 Task: Calculate the distance between San Francisco and Big Sur.
Action: Key pressed san<Key.space>
Screenshot: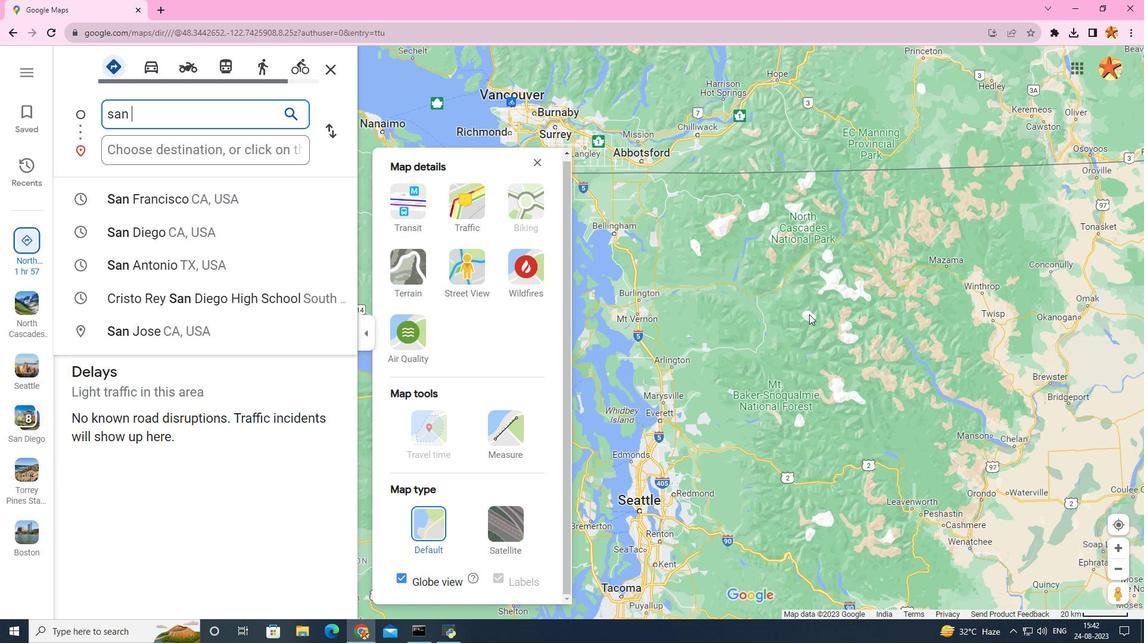
Action: Mouse moved to (149, 205)
Screenshot: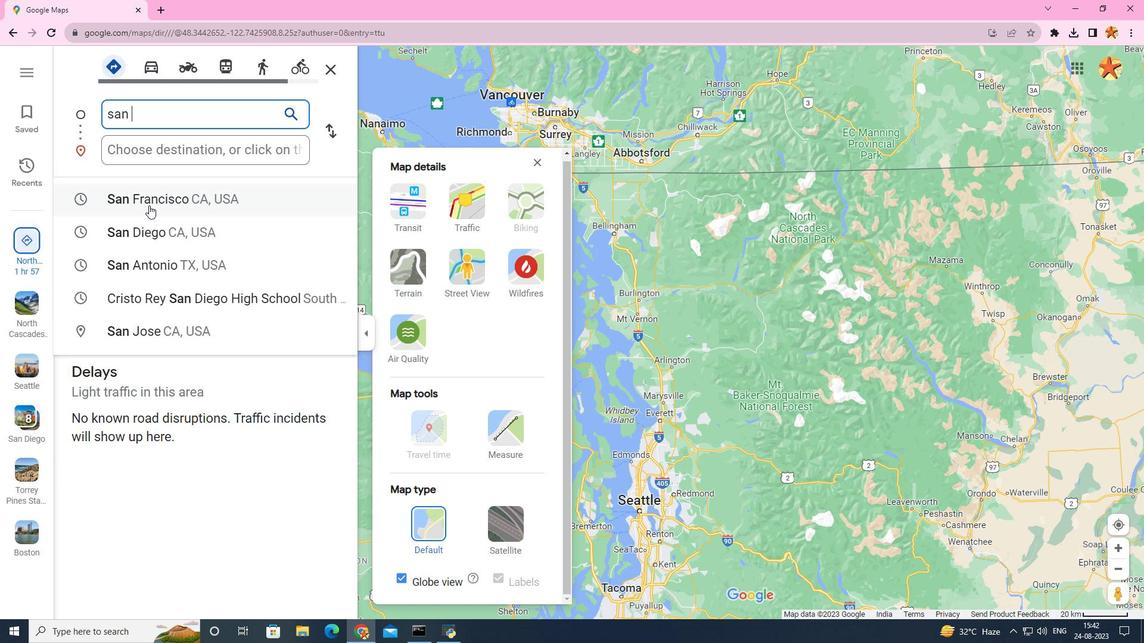 
Action: Mouse pressed left at (149, 205)
Screenshot: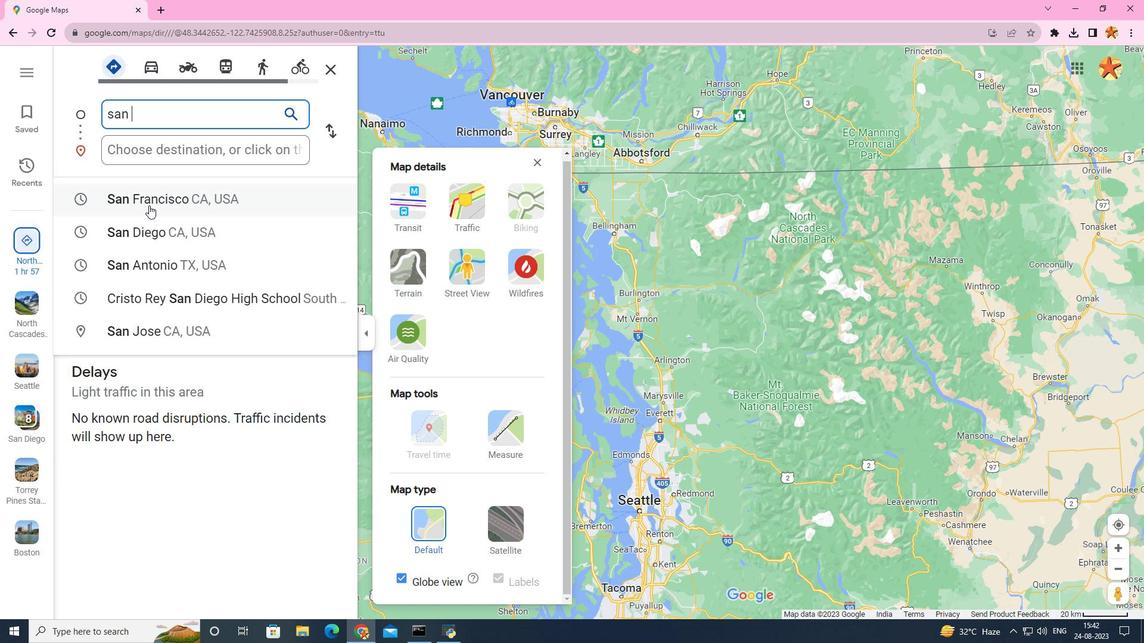 
Action: Mouse moved to (217, 150)
Screenshot: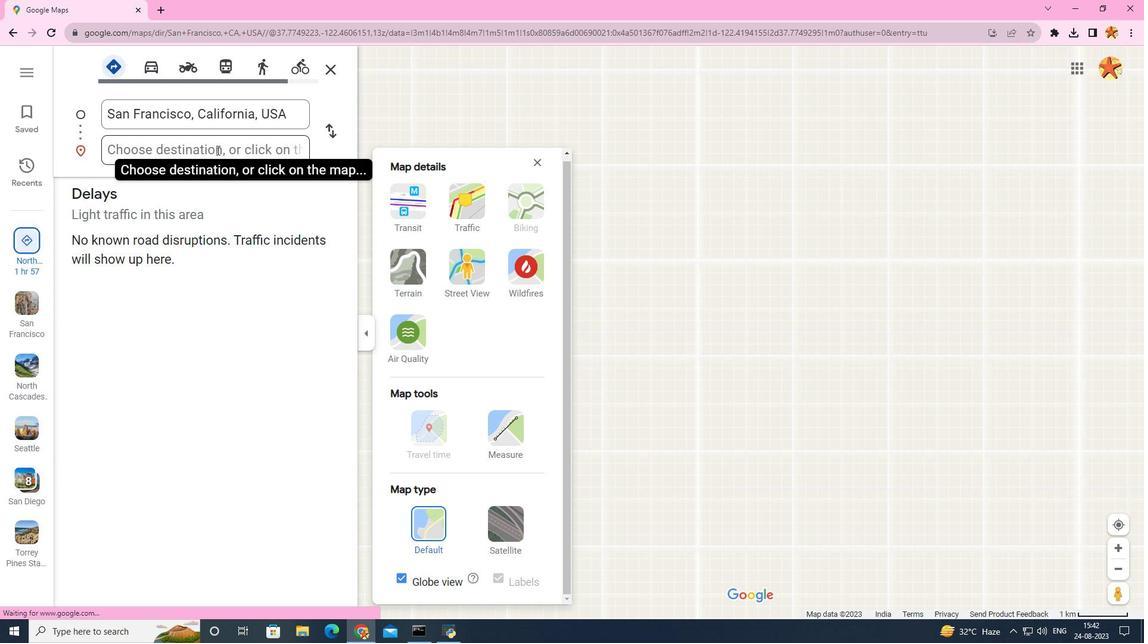 
Action: Mouse pressed left at (217, 150)
Screenshot: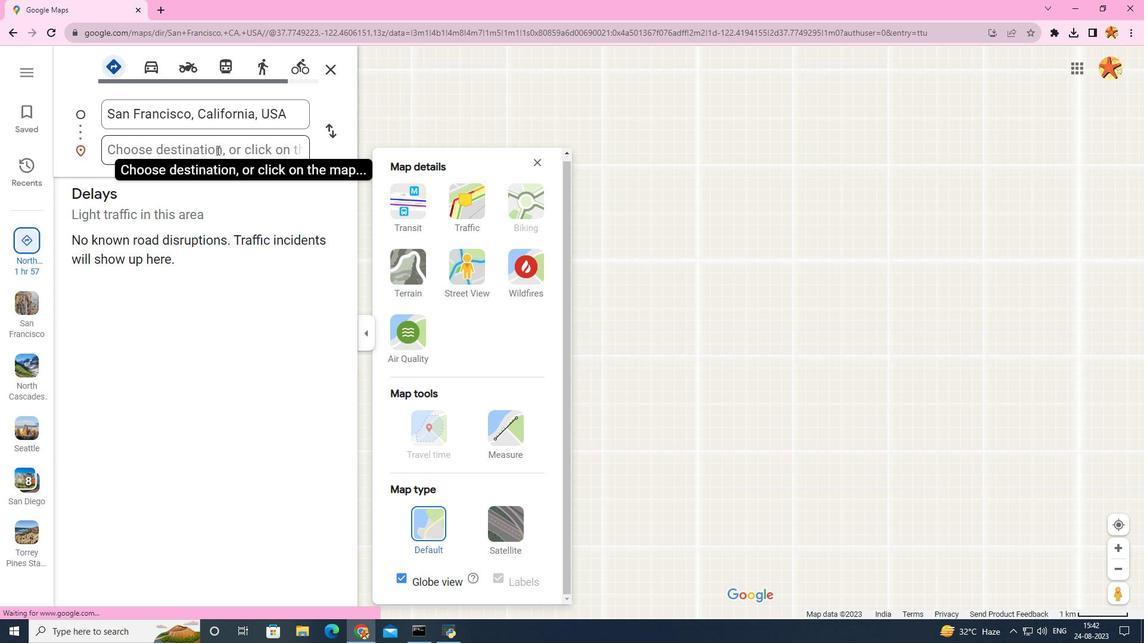 
Action: Mouse moved to (225, 150)
Screenshot: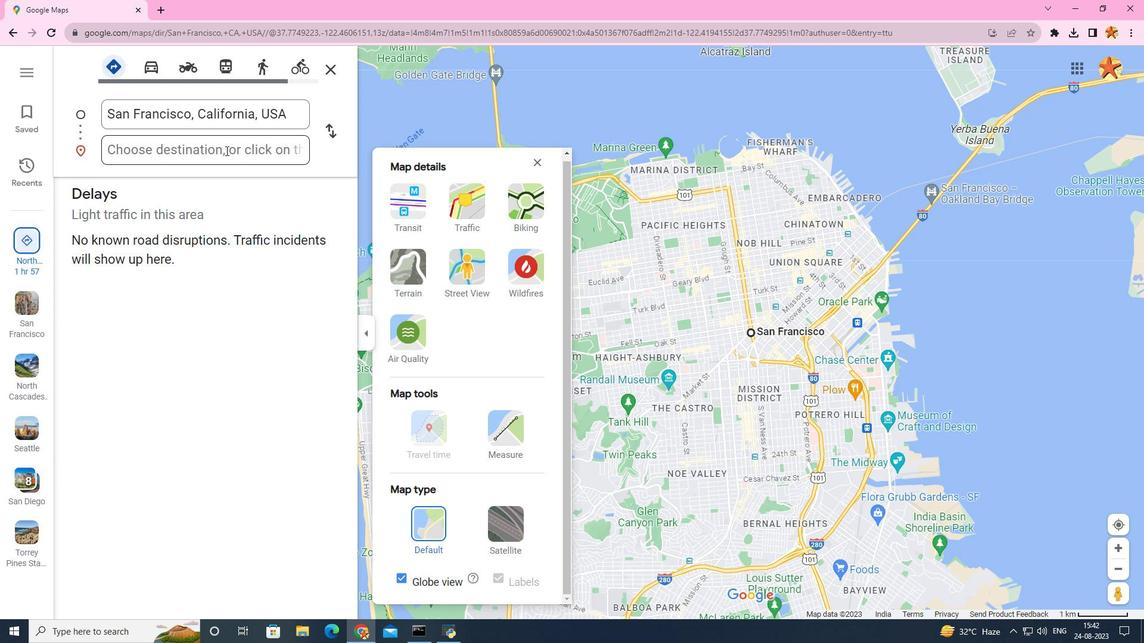 
Action: Key pressed <Key.caps_lock>B<Key.caps_lock>ig<Key.space>
Screenshot: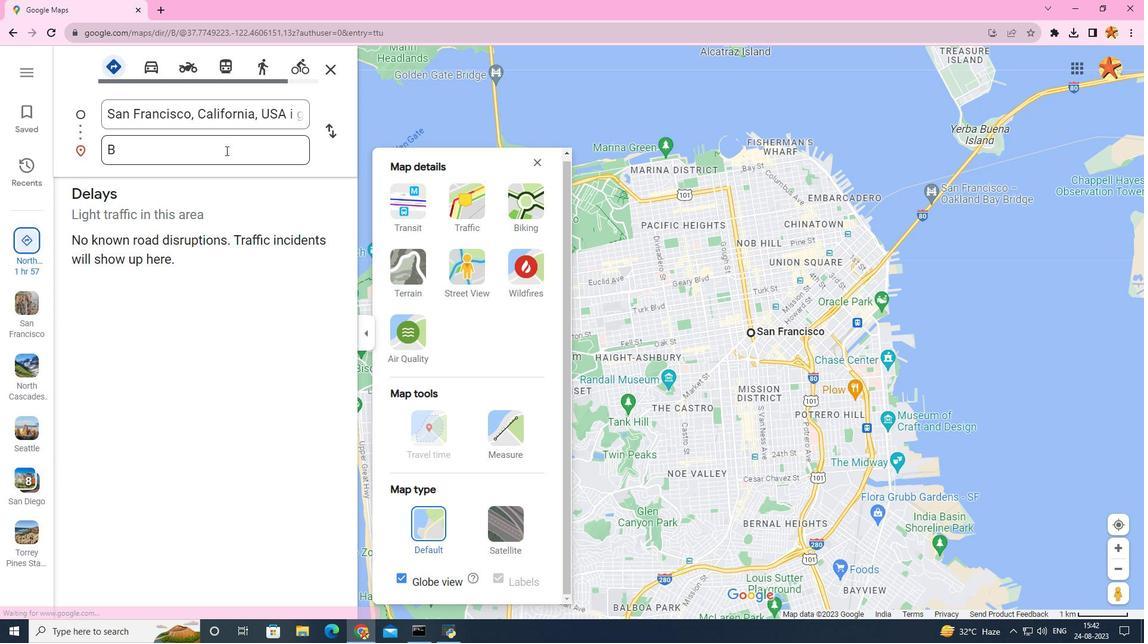 
Action: Mouse pressed left at (225, 150)
Screenshot: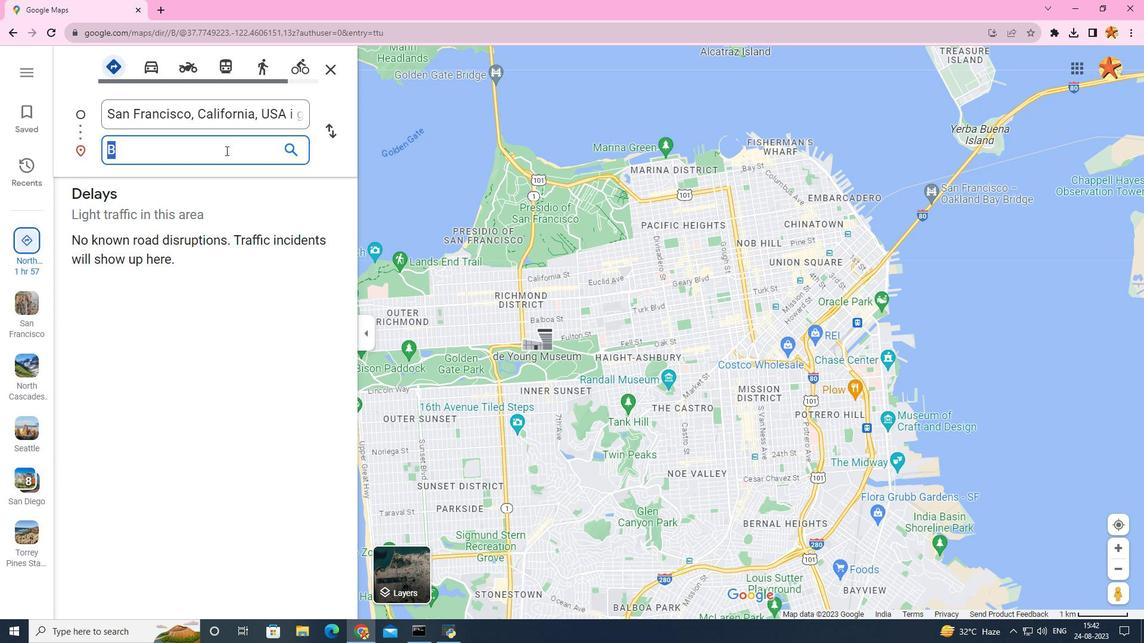 
Action: Mouse pressed left at (225, 150)
Screenshot: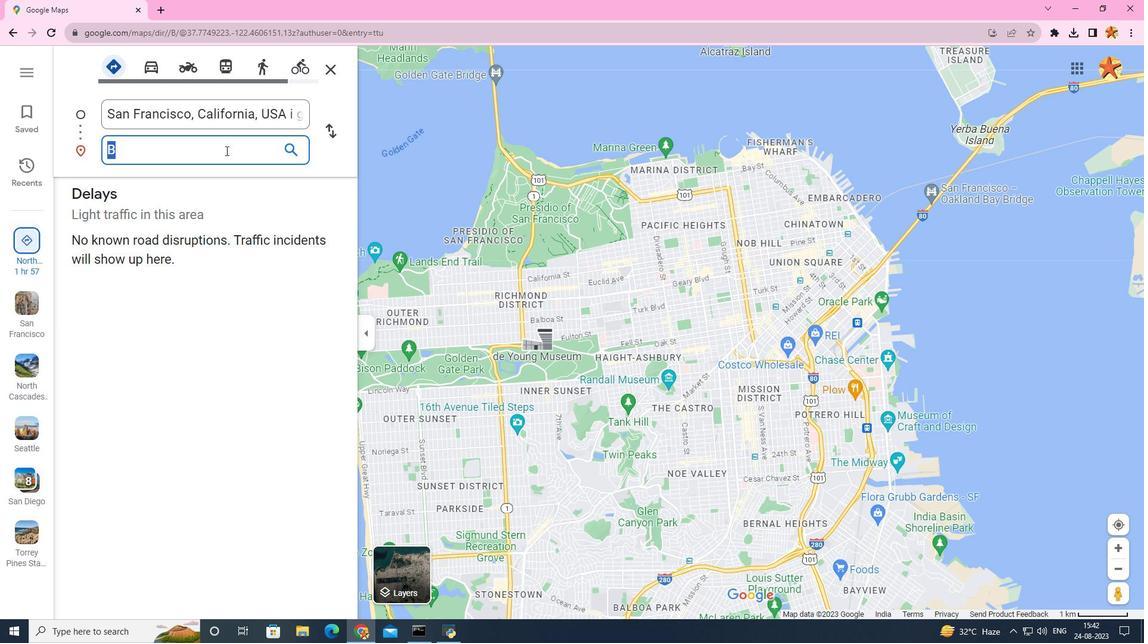 
Action: Mouse pressed left at (225, 150)
Screenshot: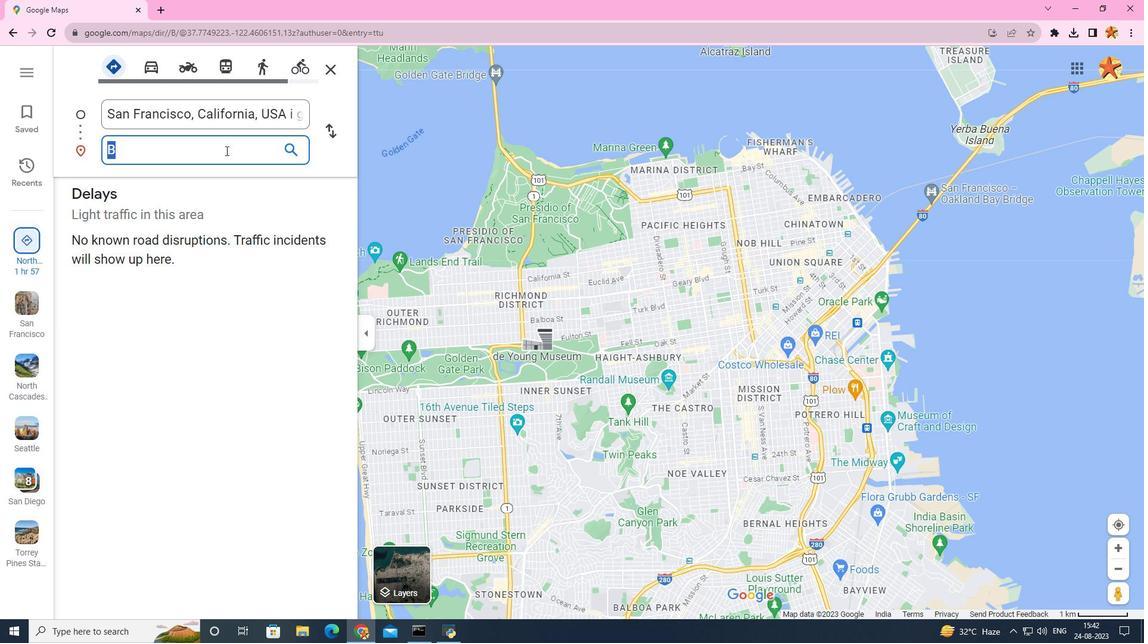 
Action: Mouse moved to (204, 160)
Screenshot: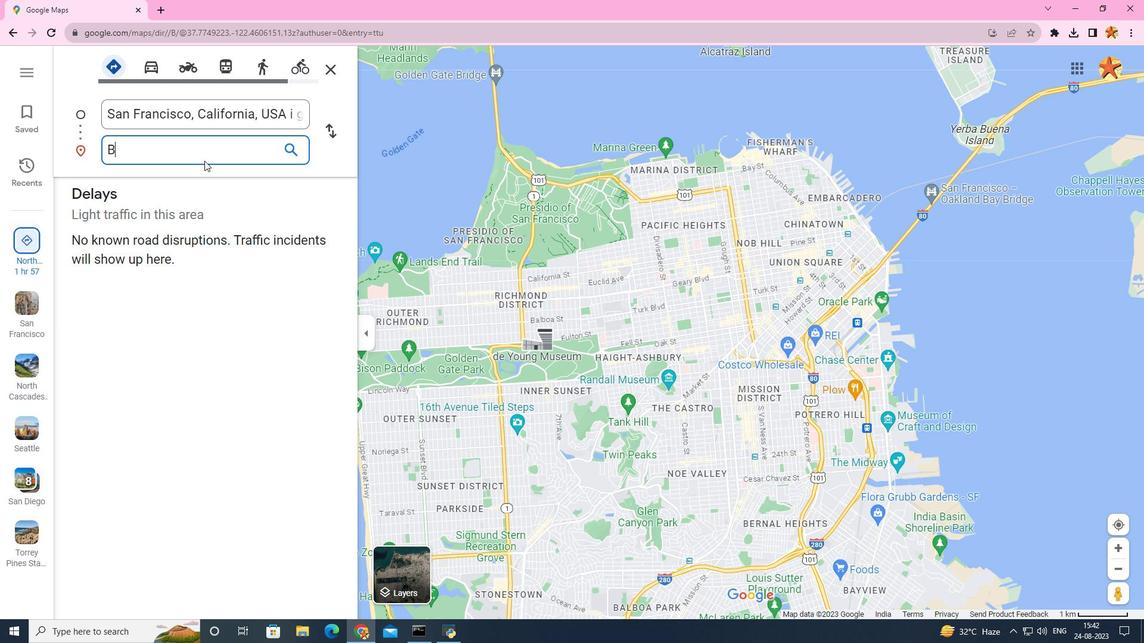 
Action: Key pressed i
Screenshot: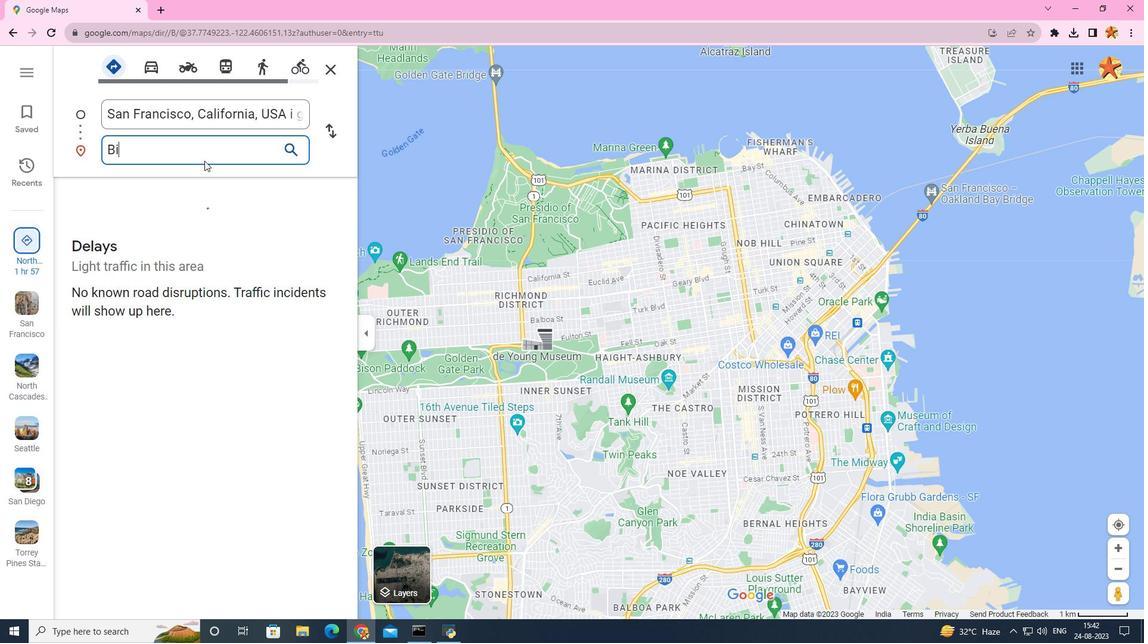 
Action: Mouse moved to (180, 266)
Screenshot: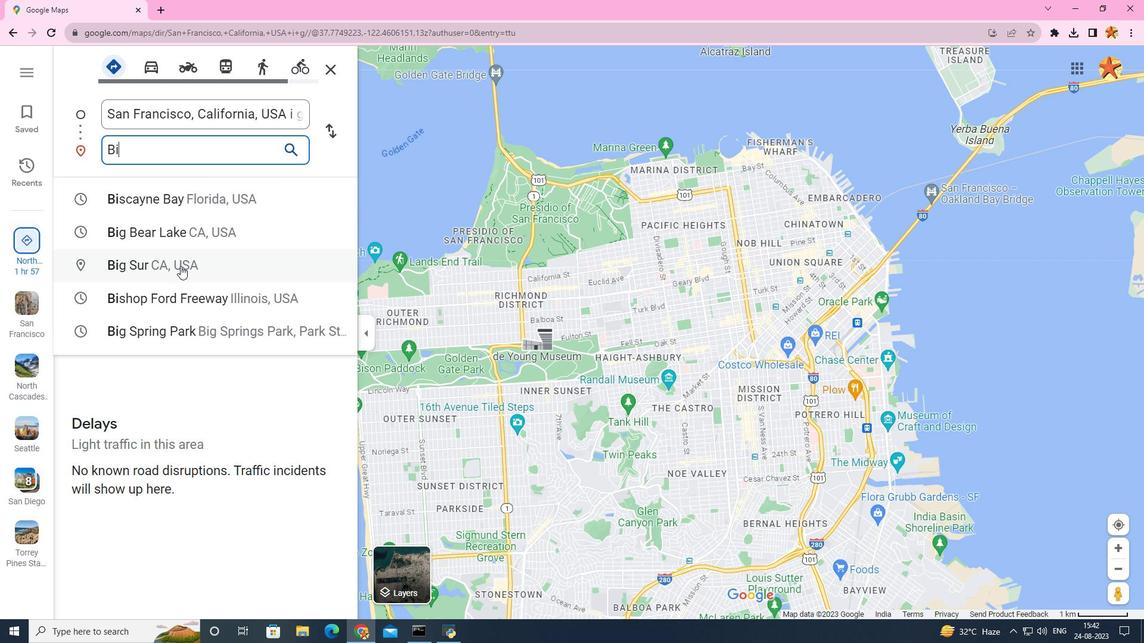 
Action: Mouse pressed left at (180, 266)
Screenshot: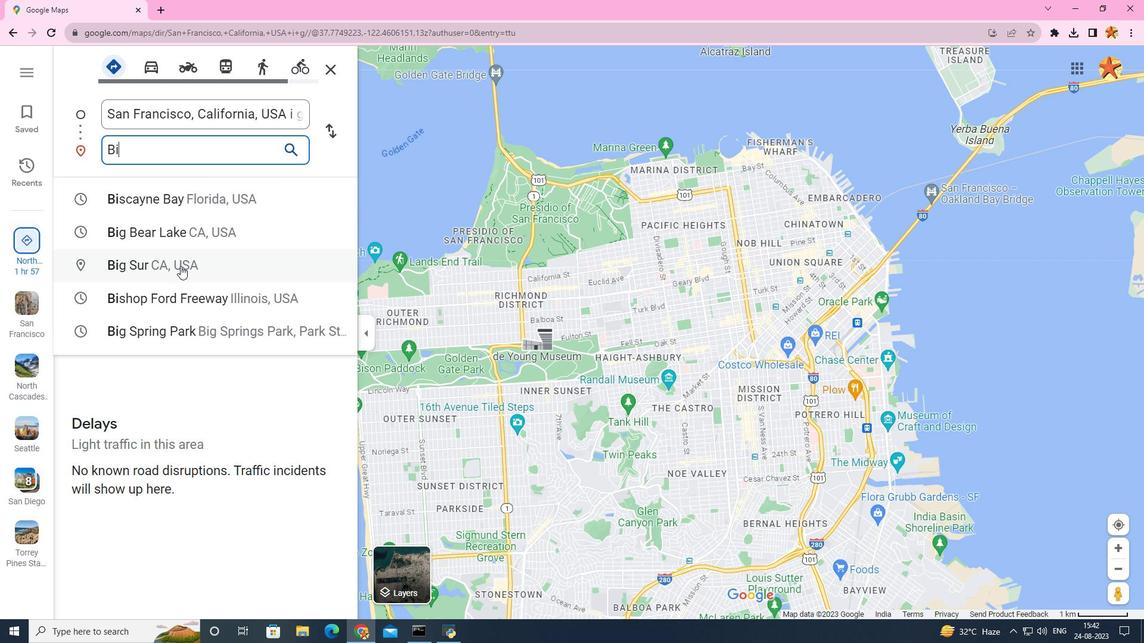 
Action: Mouse moved to (200, 118)
Screenshot: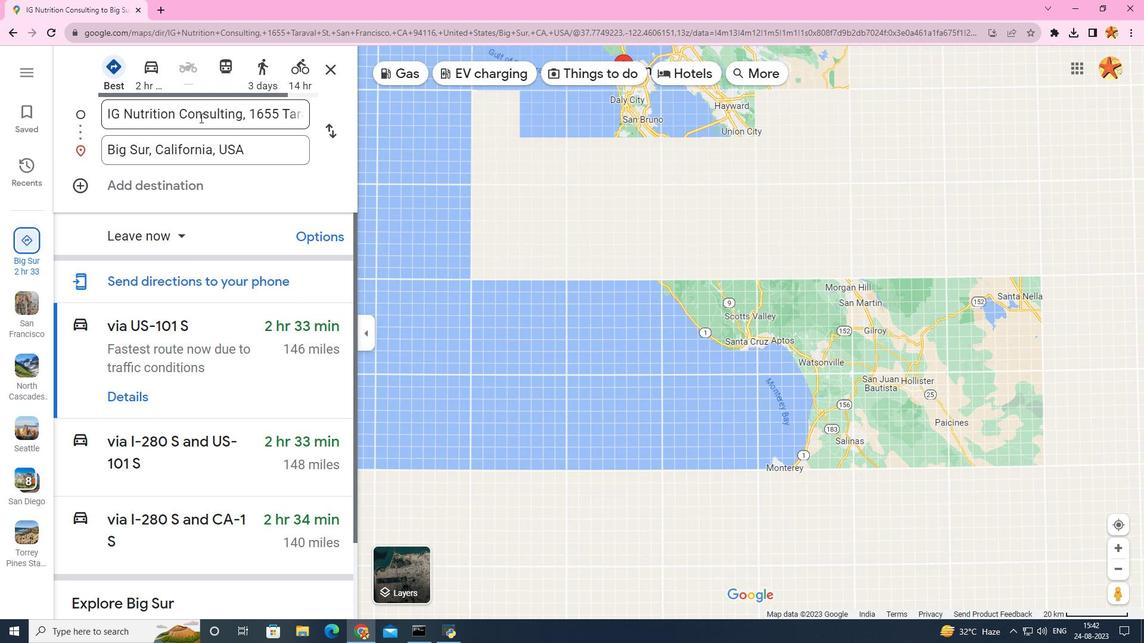 
Action: Mouse pressed left at (200, 118)
Screenshot: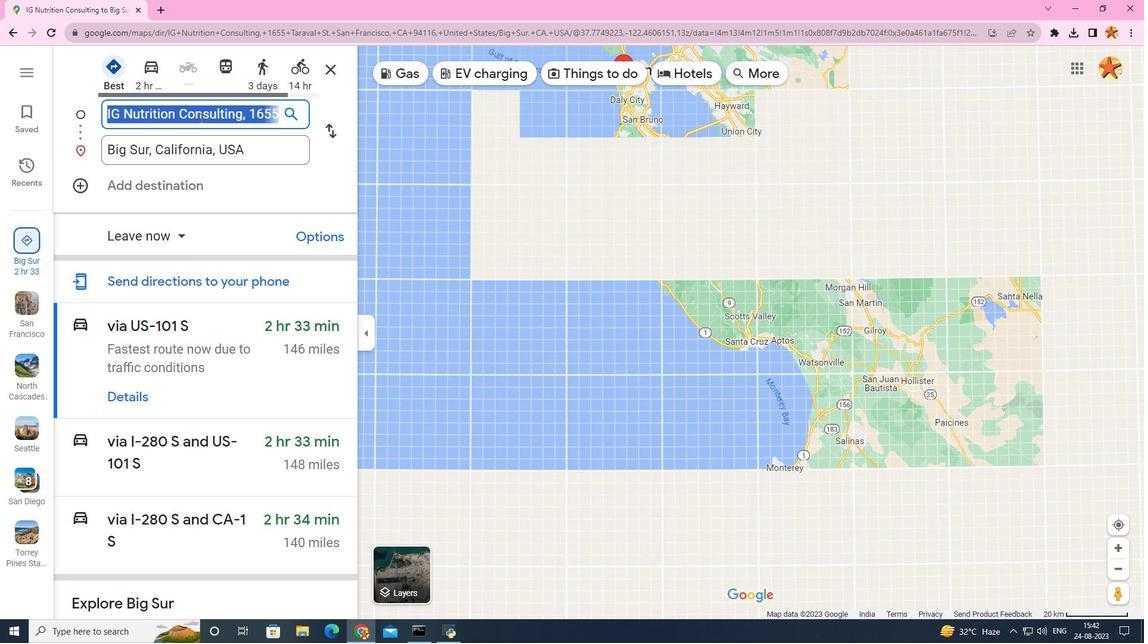
Action: Mouse moved to (201, 117)
Screenshot: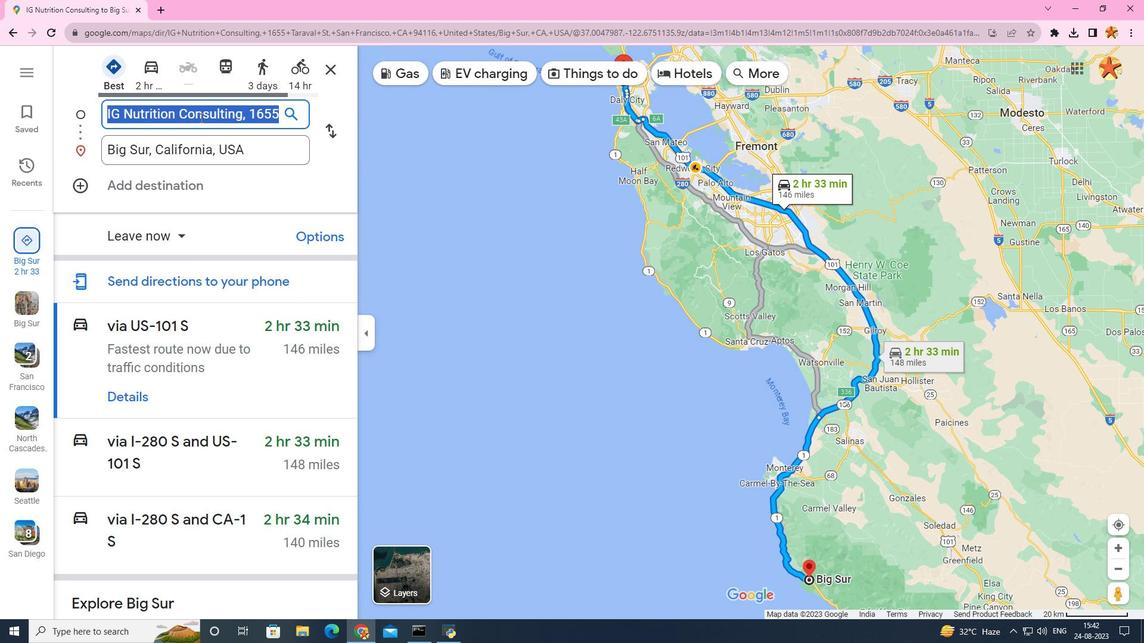
Action: Key pressed san
Screenshot: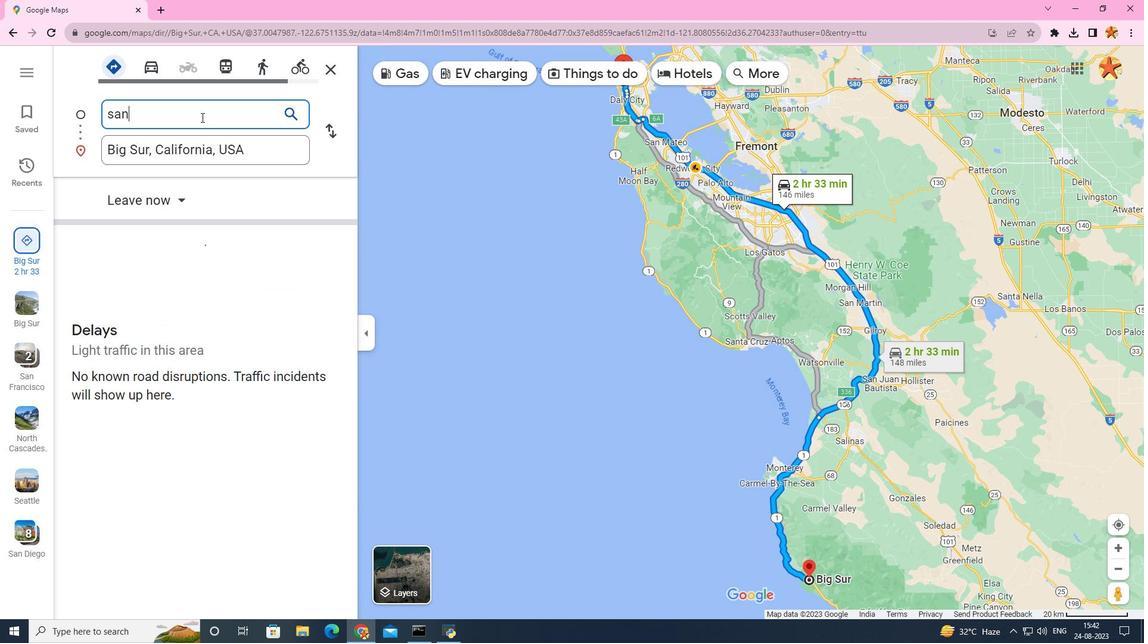 
Action: Mouse moved to (190, 206)
Screenshot: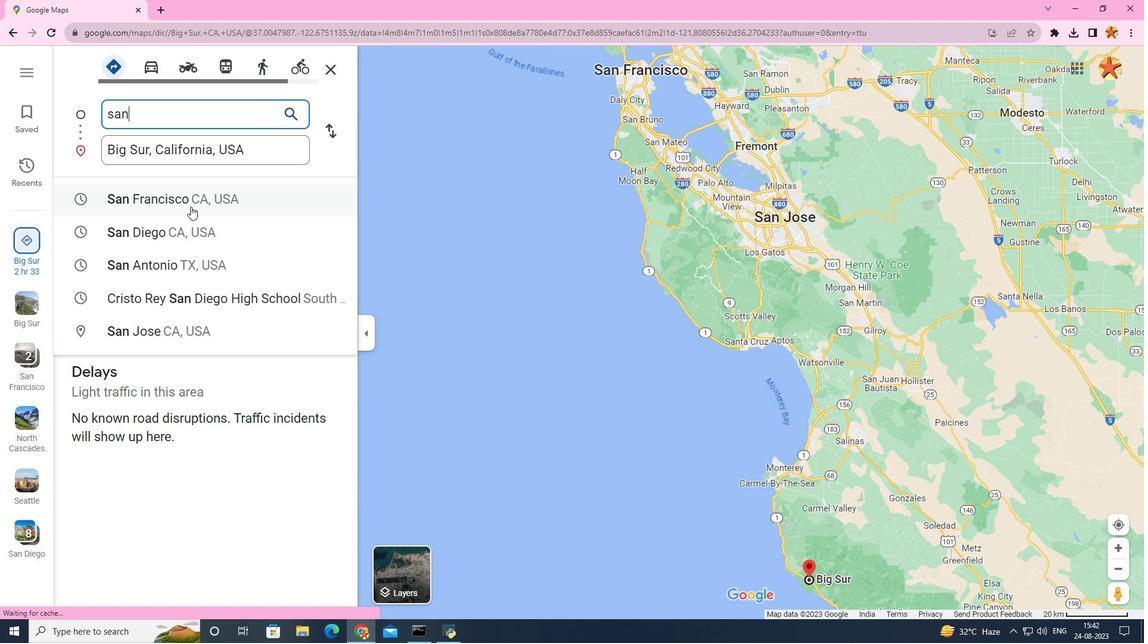 
Action: Mouse pressed left at (190, 206)
Screenshot: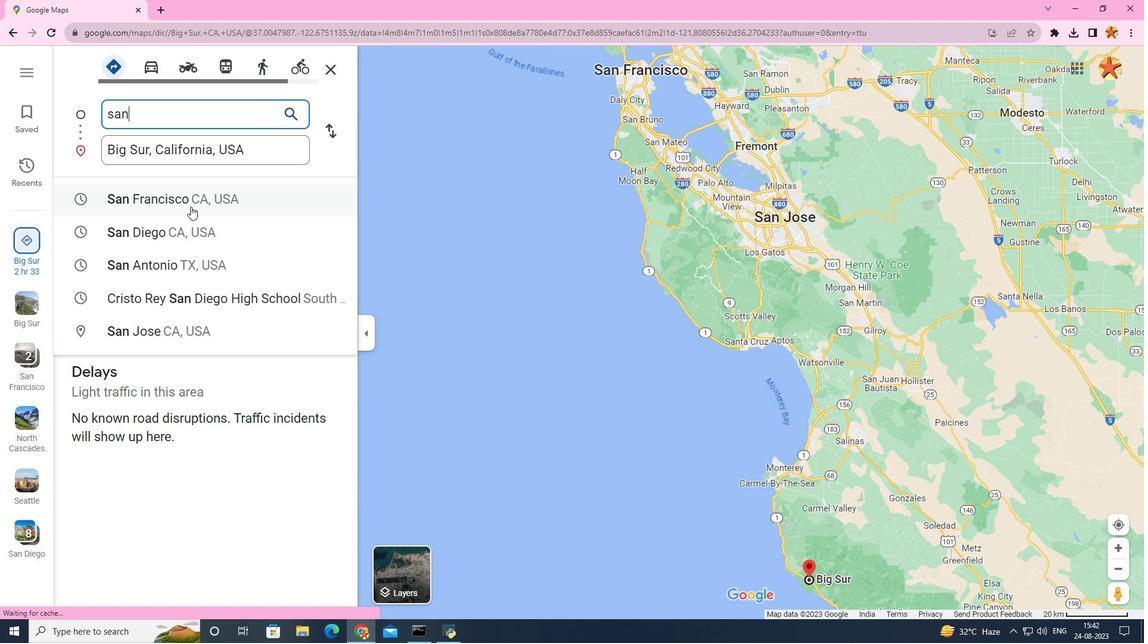 
Action: Mouse moved to (726, 200)
Screenshot: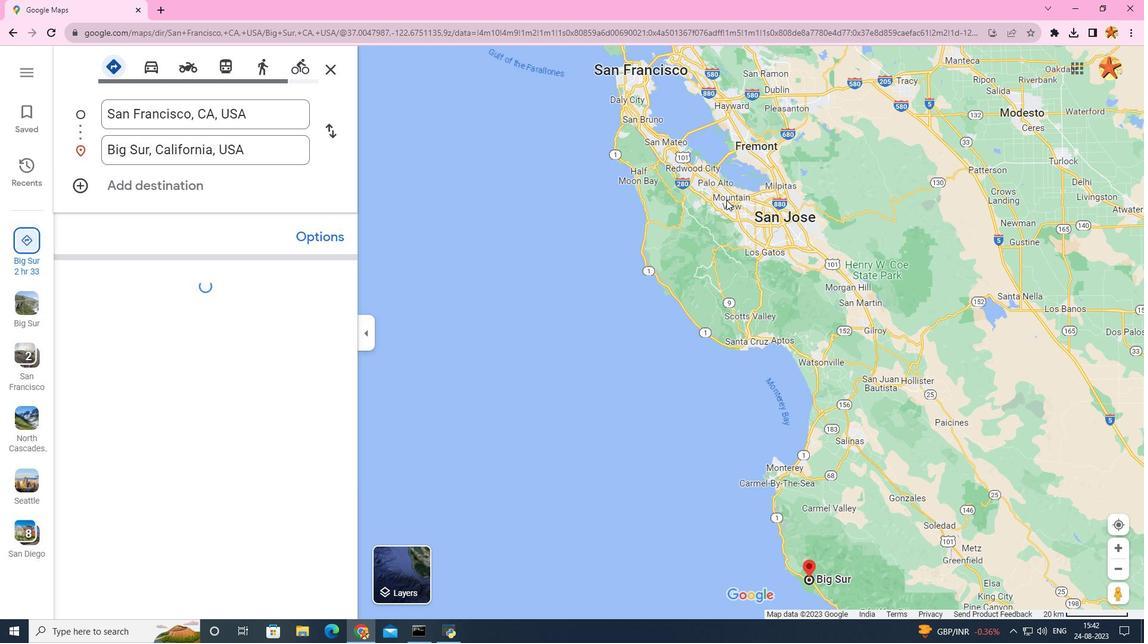 
Action: Mouse scrolled (726, 200) with delta (0, 0)
Screenshot: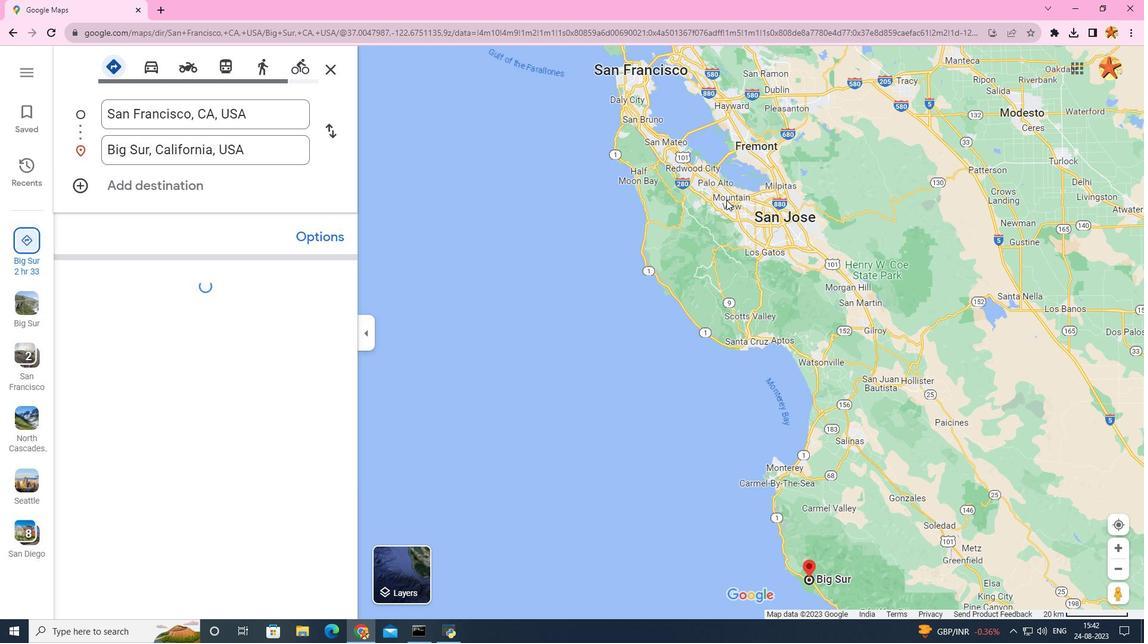 
Action: Mouse scrolled (726, 200) with delta (0, 0)
Screenshot: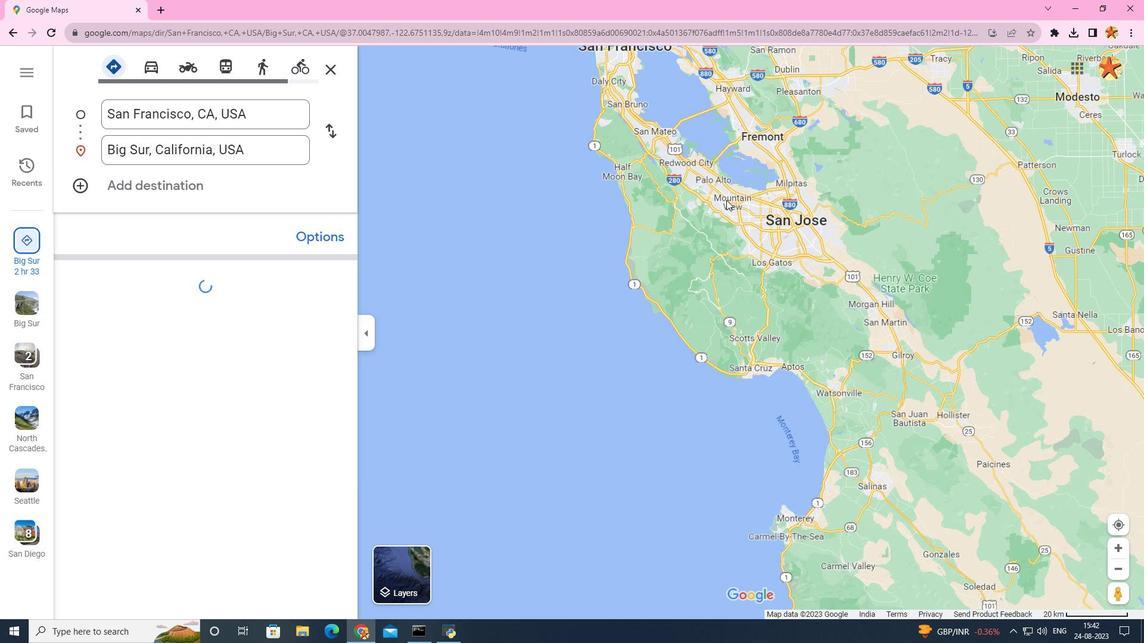 
Action: Mouse scrolled (726, 200) with delta (0, 0)
Screenshot: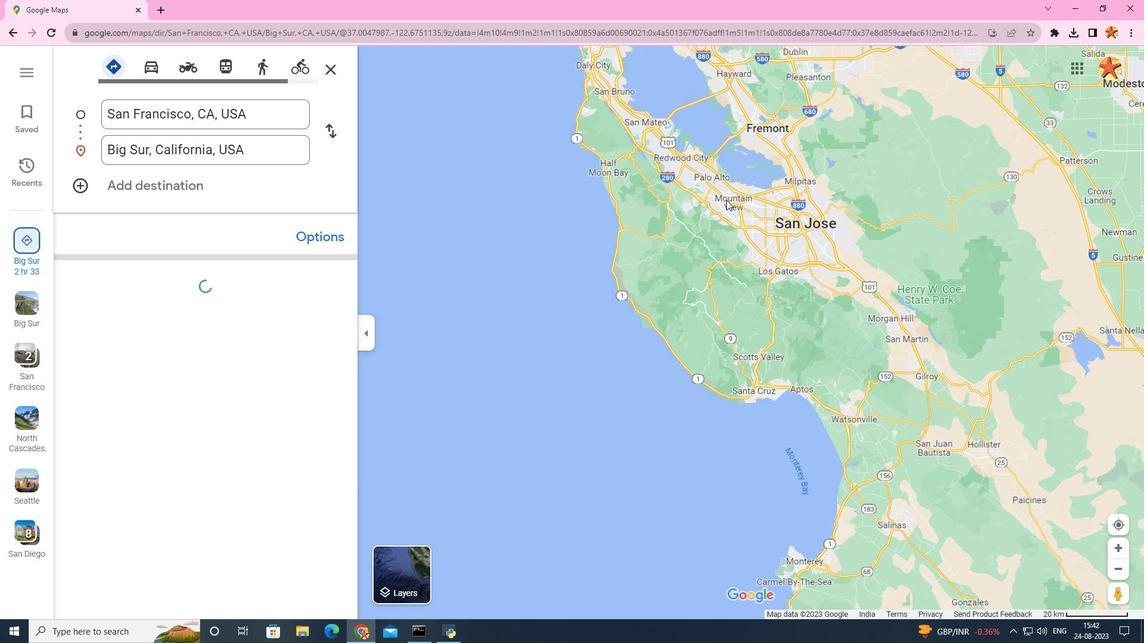 
Action: Mouse scrolled (726, 199) with delta (0, 0)
Screenshot: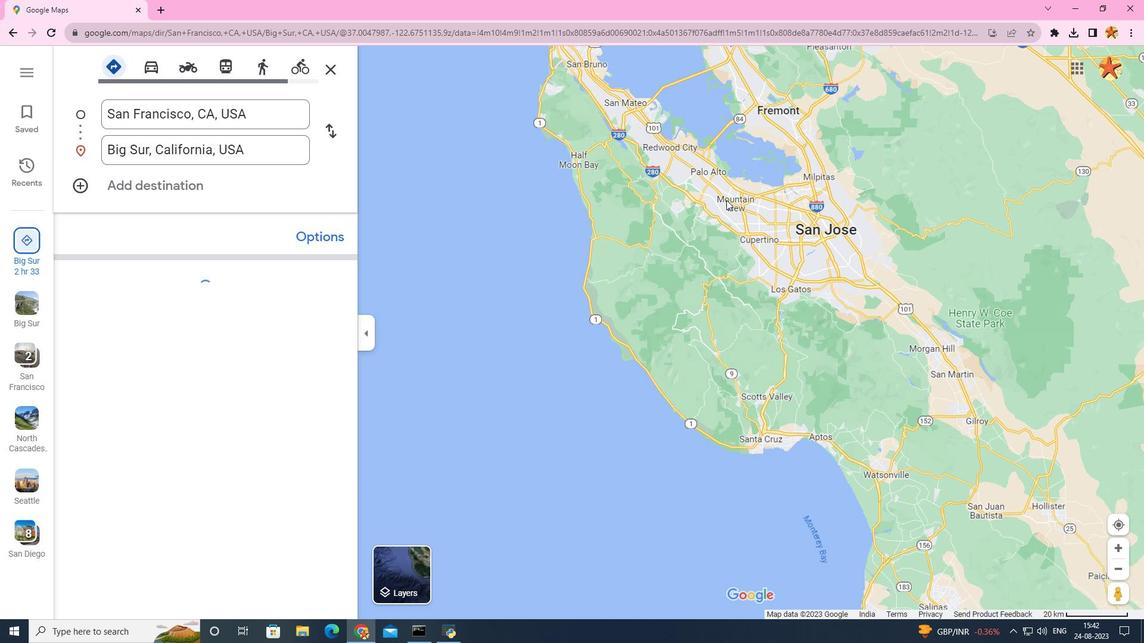 
Action: Mouse scrolled (726, 199) with delta (0, 0)
Screenshot: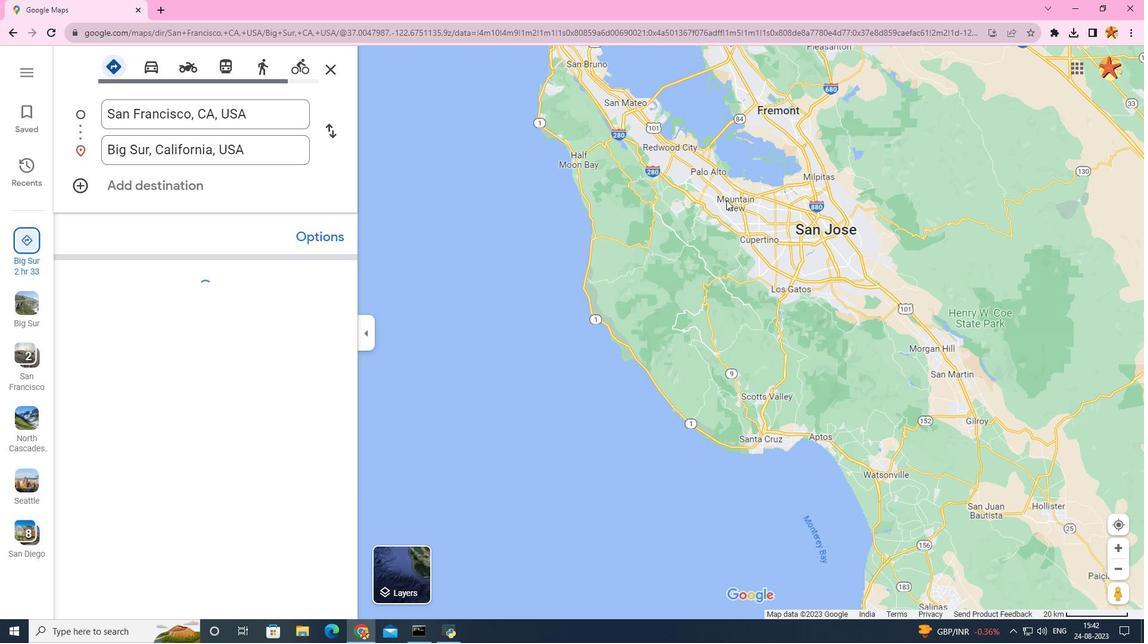 
Action: Mouse scrolled (726, 199) with delta (0, 0)
Screenshot: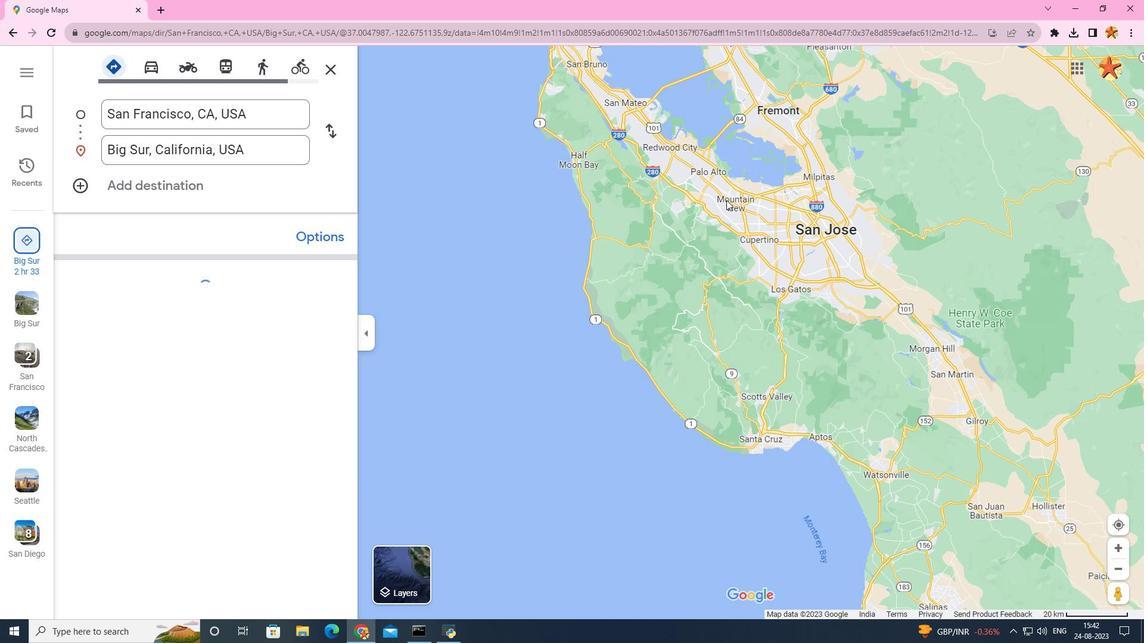 
Action: Mouse scrolled (726, 199) with delta (0, 0)
Screenshot: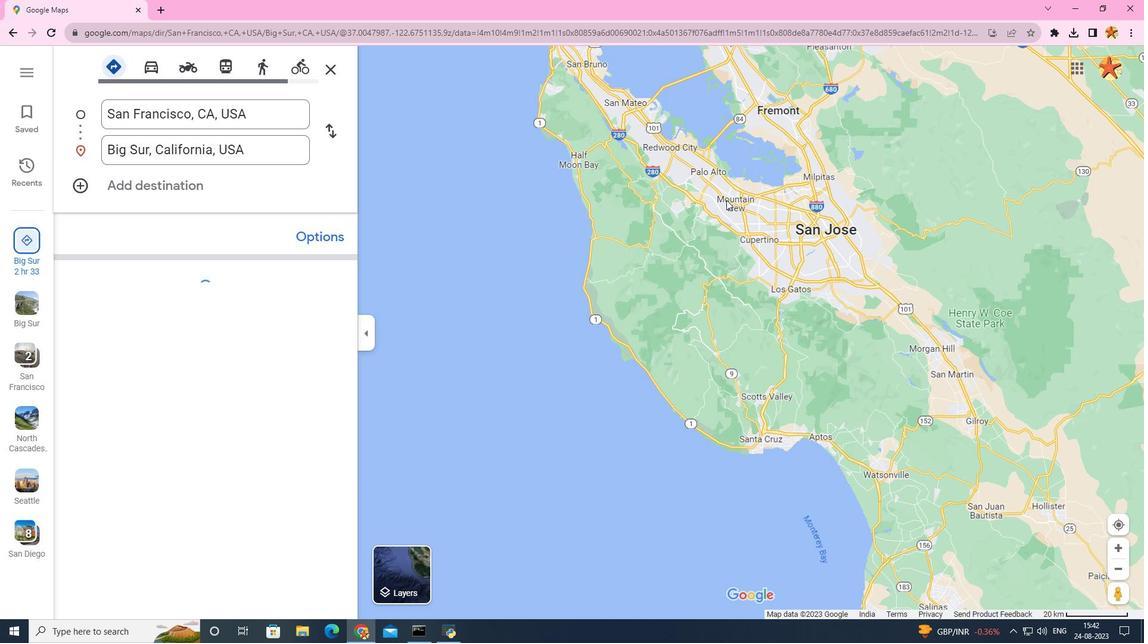 
Action: Mouse scrolled (726, 199) with delta (0, 0)
Screenshot: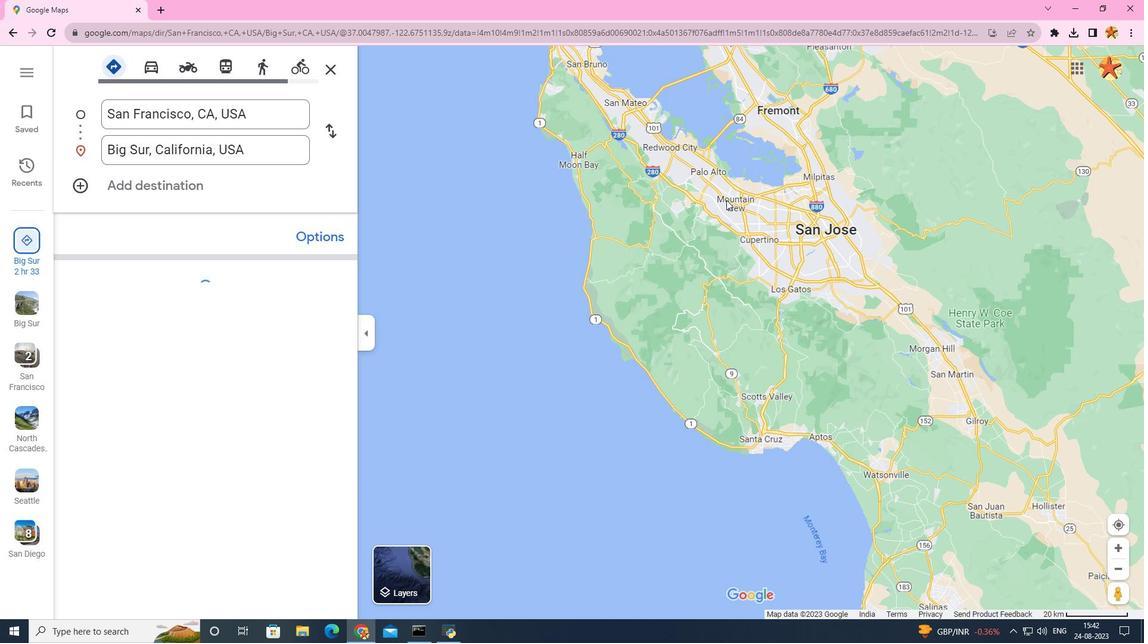 
Action: Mouse scrolled (726, 199) with delta (0, 0)
Screenshot: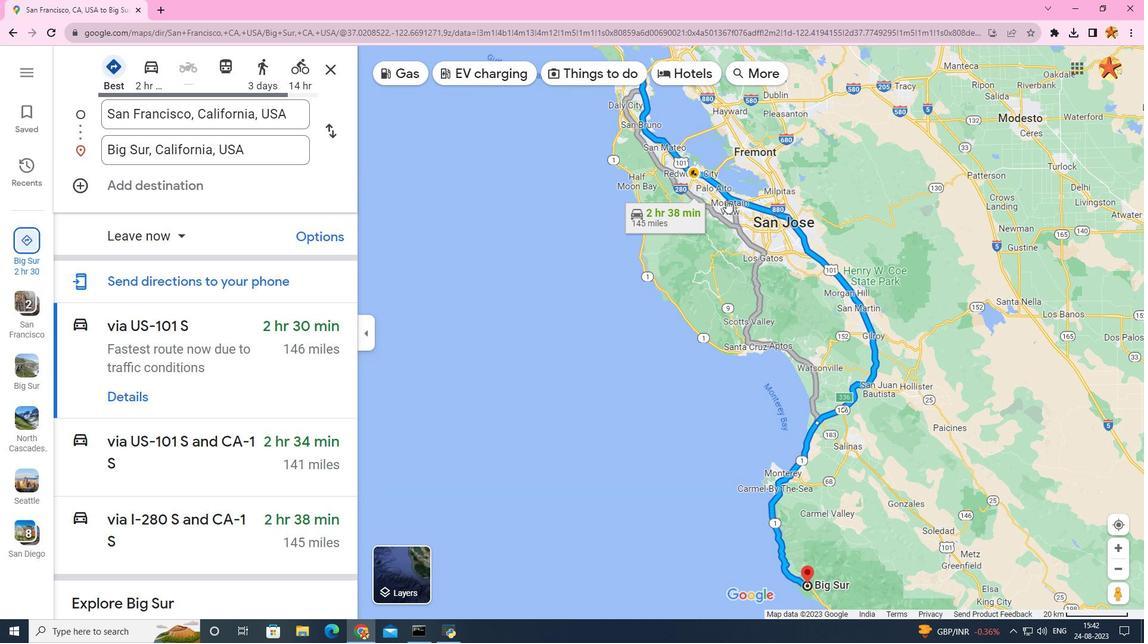 
Action: Mouse moved to (640, 572)
Screenshot: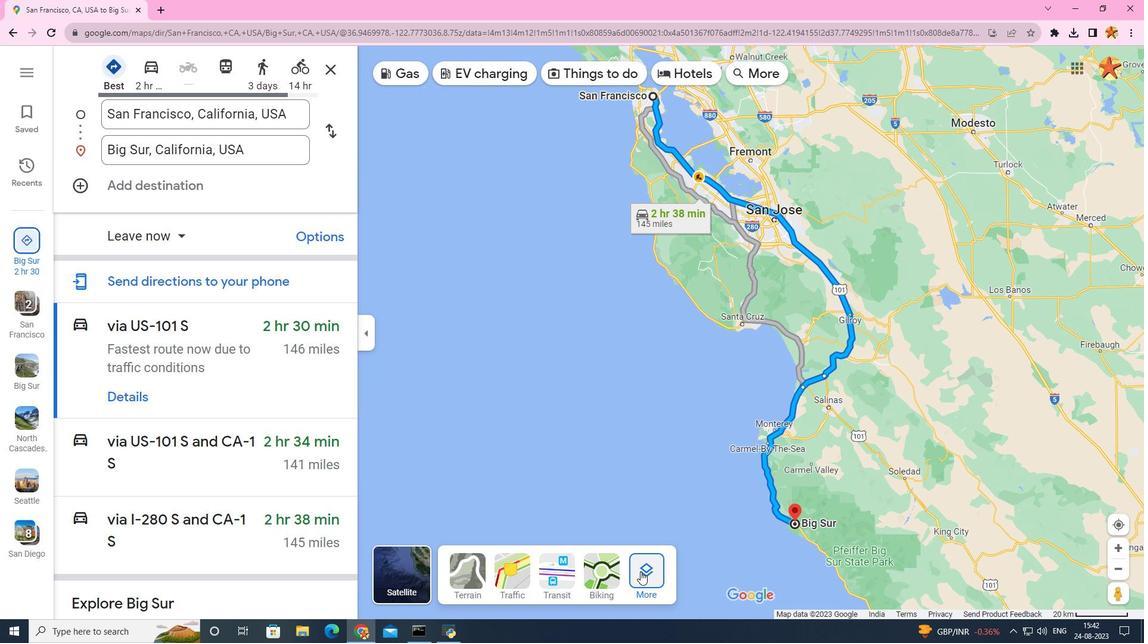 
Action: Mouse pressed left at (640, 572)
Screenshot: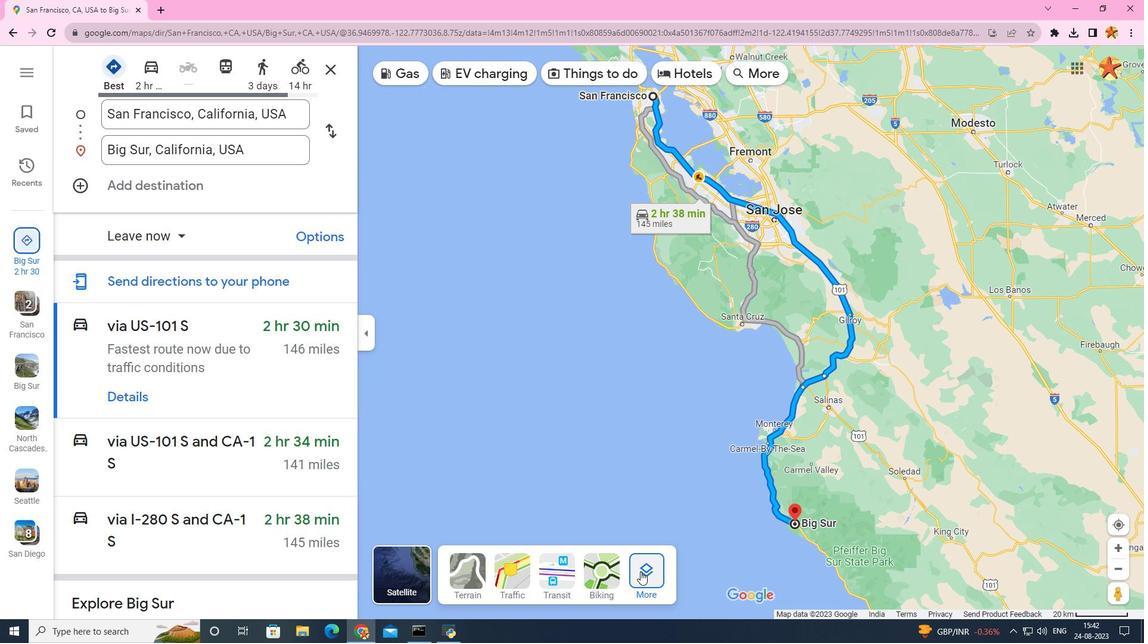 
Action: Mouse moved to (512, 428)
Screenshot: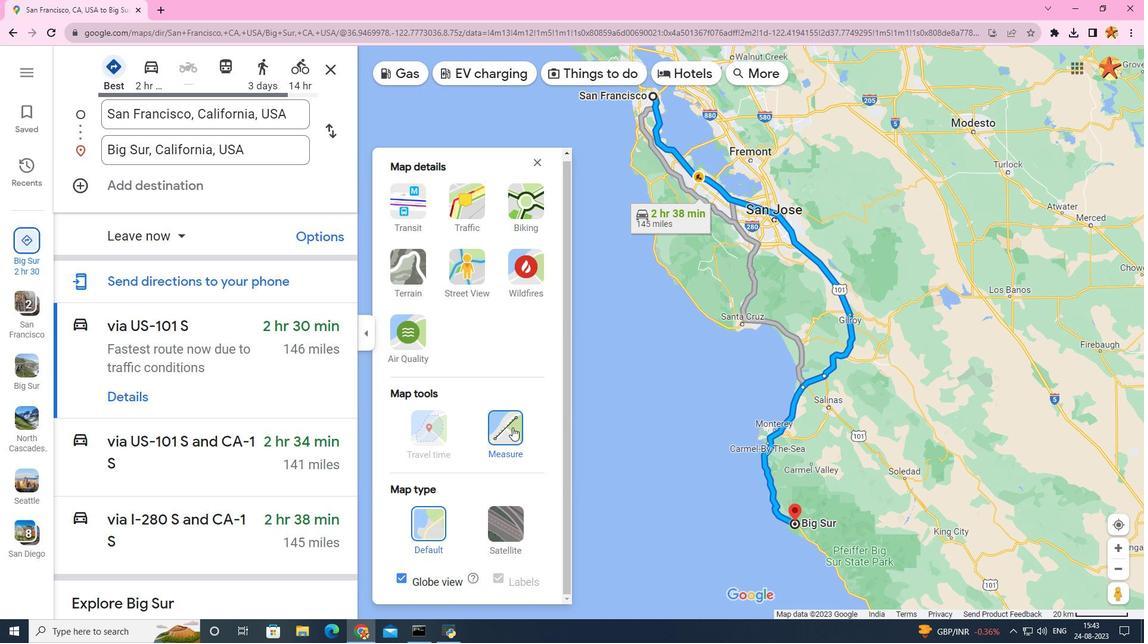 
Action: Mouse pressed left at (512, 428)
Screenshot: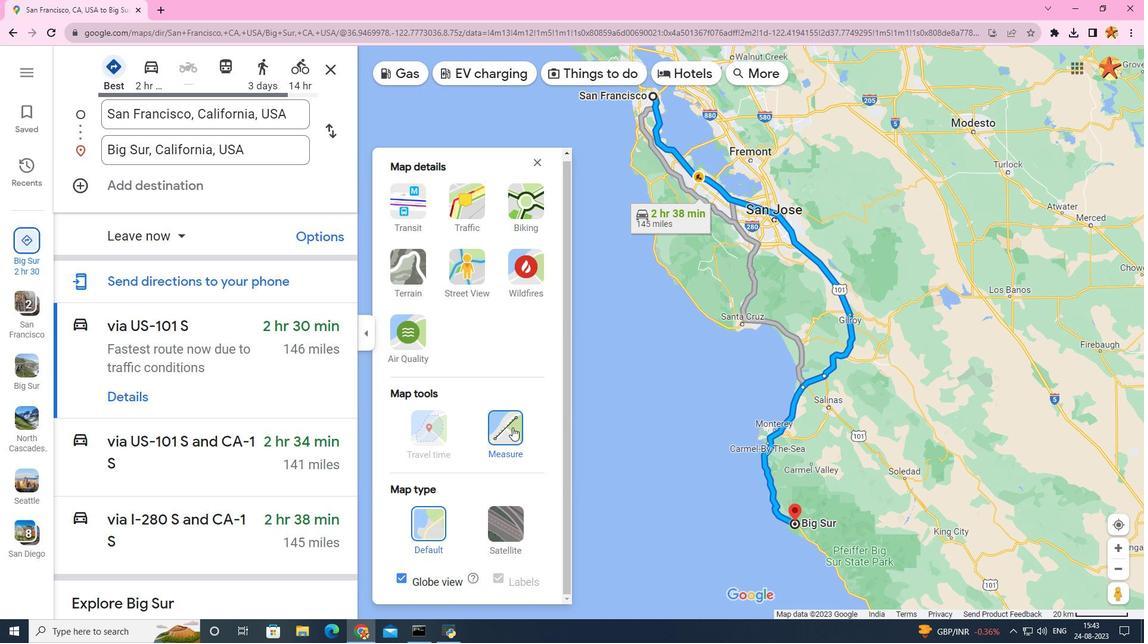 
Action: Mouse moved to (651, 95)
Screenshot: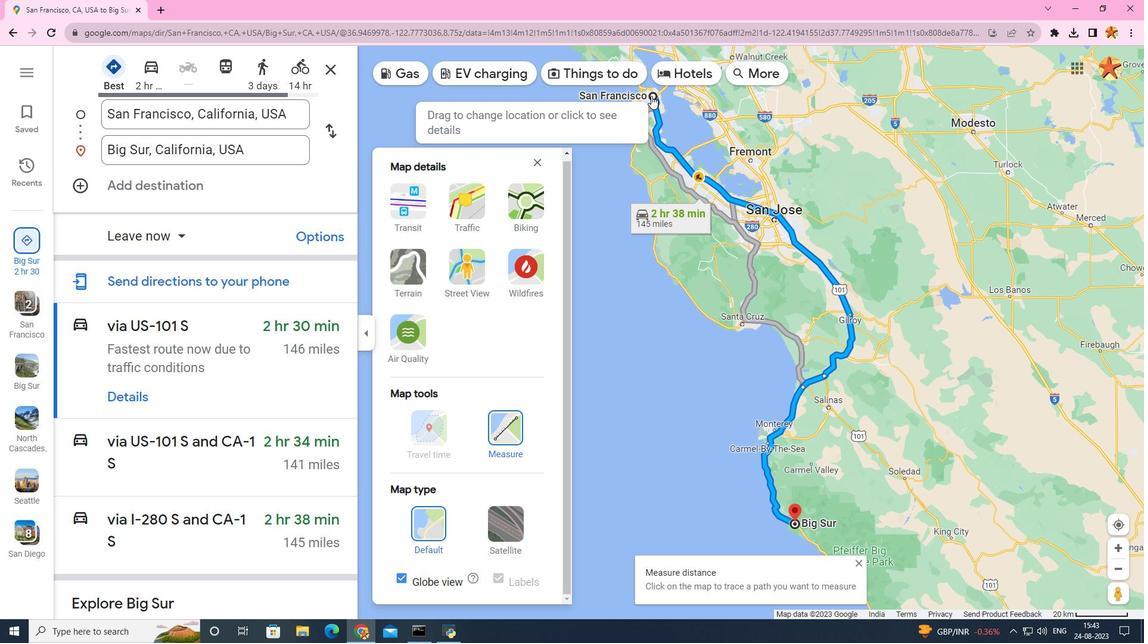 
Action: Mouse pressed left at (651, 95)
Screenshot: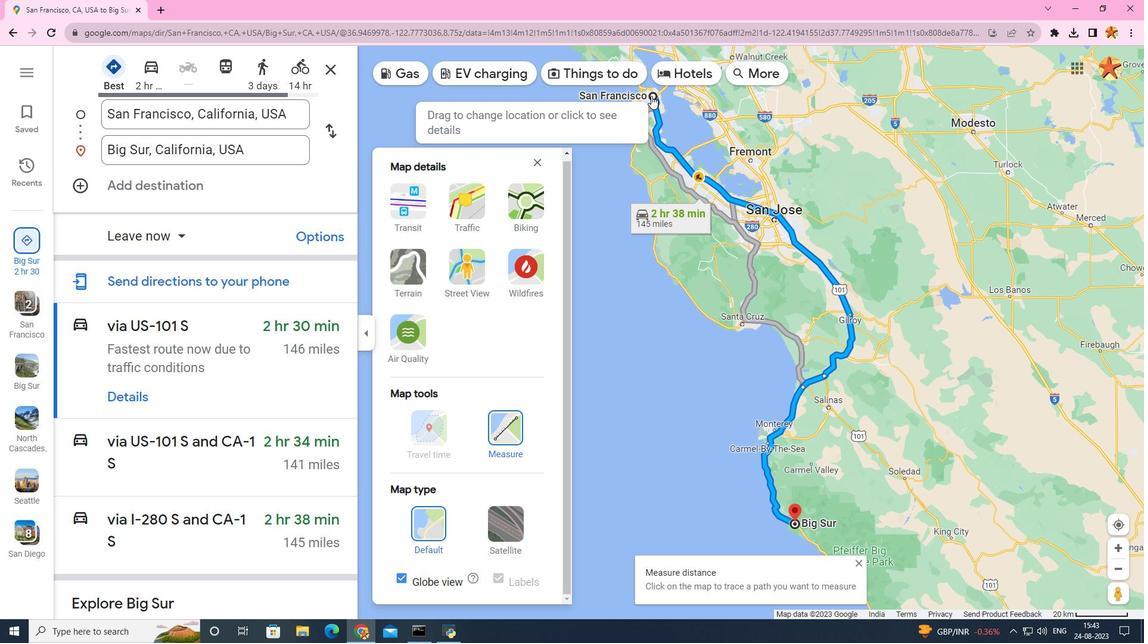 
Action: Mouse moved to (794, 524)
Screenshot: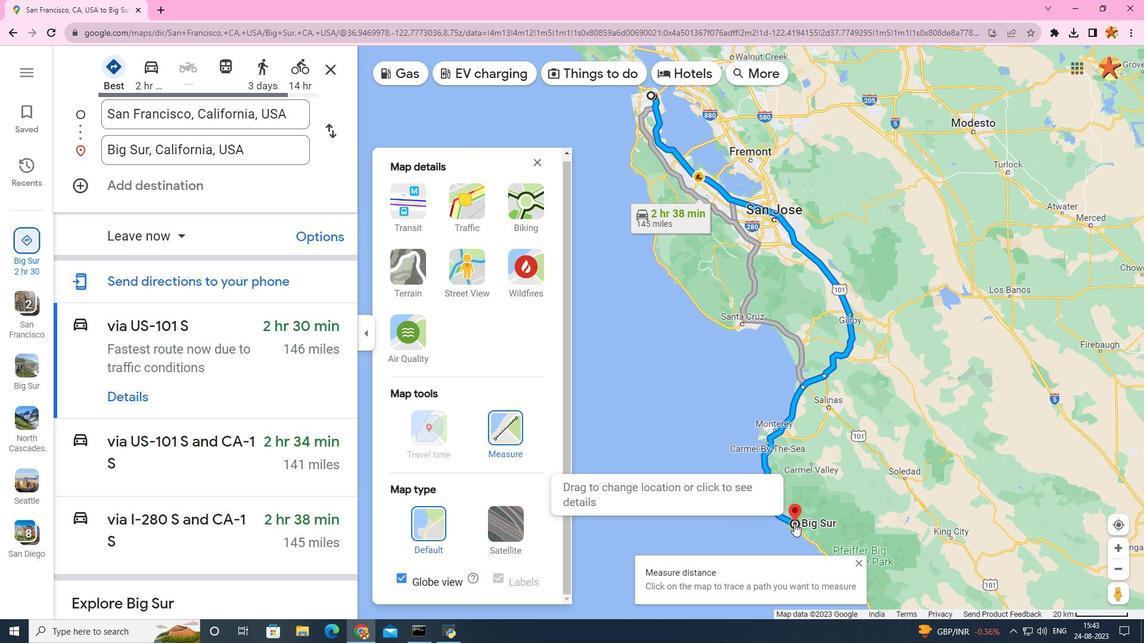 
Action: Mouse pressed left at (794, 524)
Screenshot: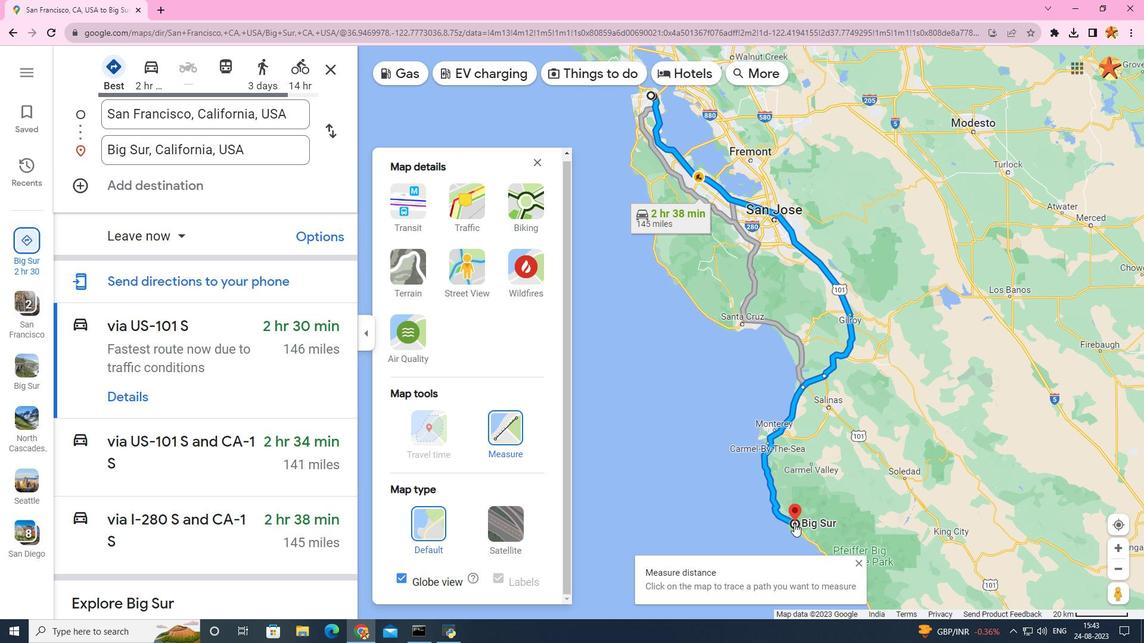 
Action: Mouse moved to (636, 472)
Screenshot: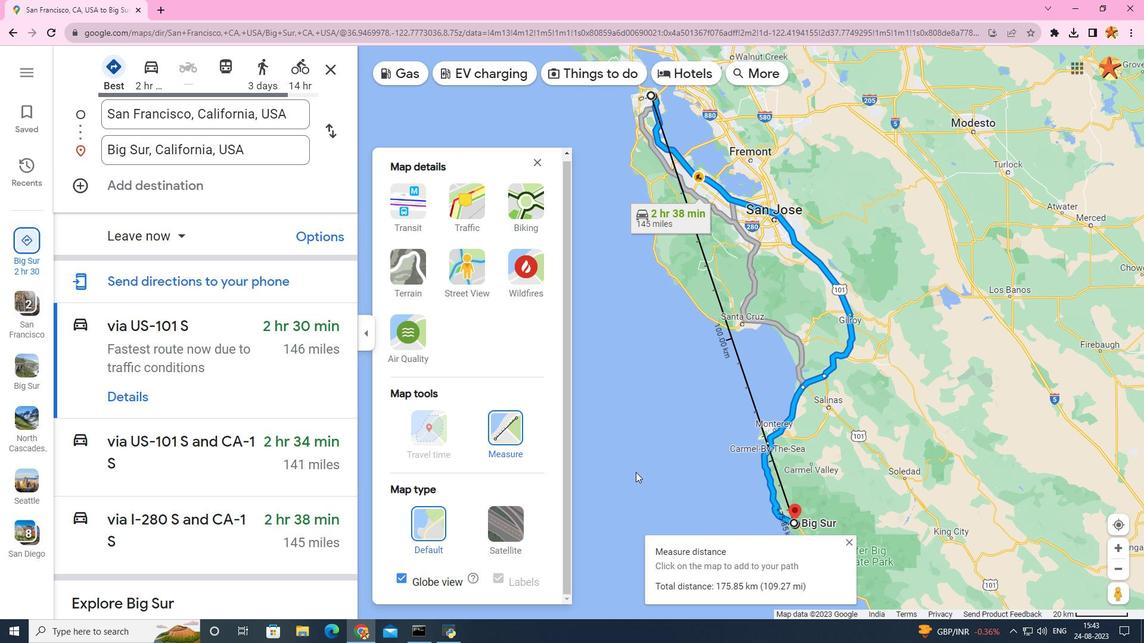
